 Task: Apply Clip Filter to Sci-Fi
Action: Mouse moved to (689, 271)
Screenshot: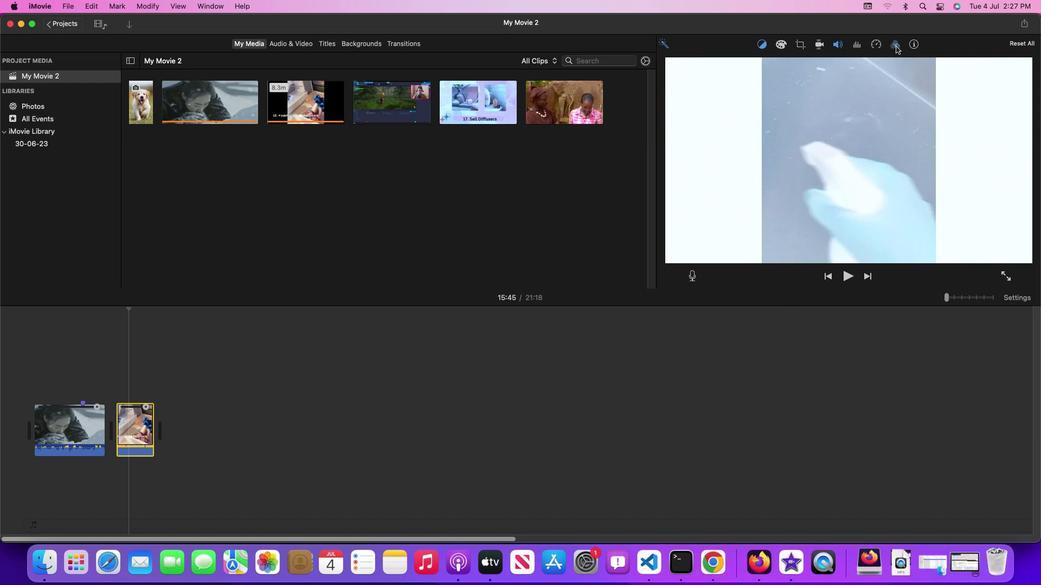 
Action: Mouse pressed left at (689, 271)
Screenshot: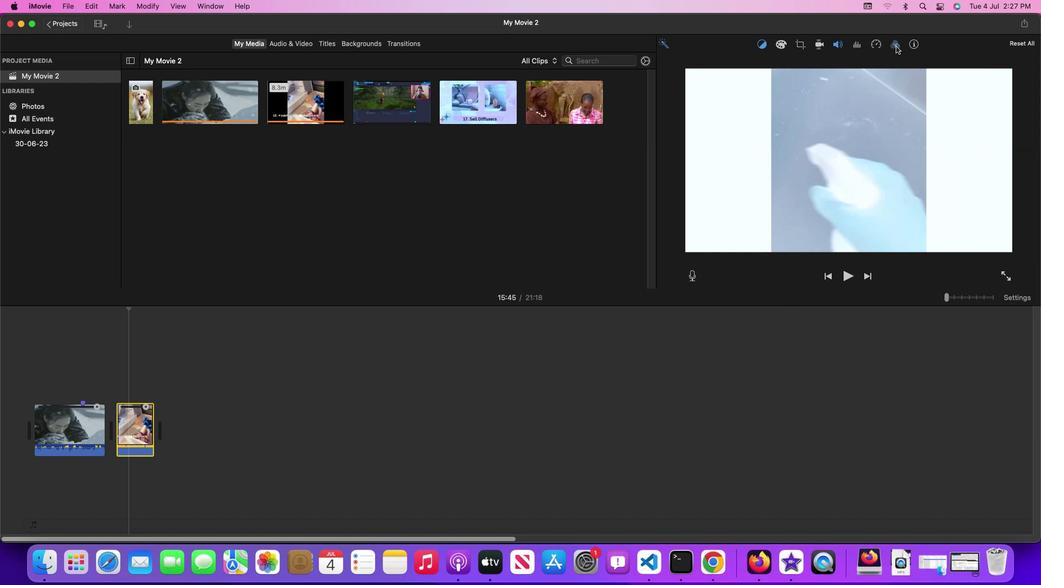 
Action: Mouse moved to (689, 271)
Screenshot: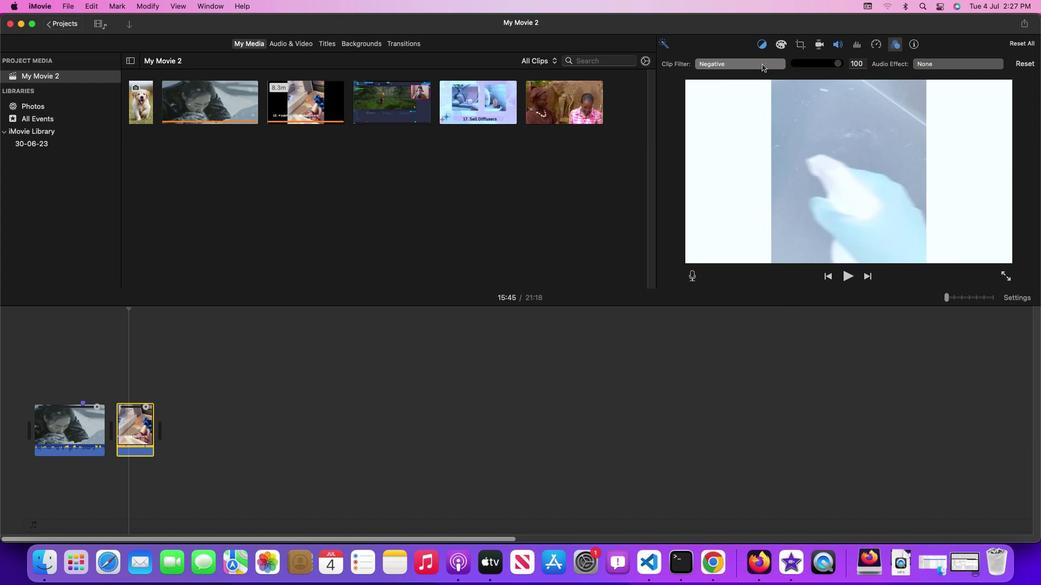 
Action: Mouse pressed left at (689, 271)
Screenshot: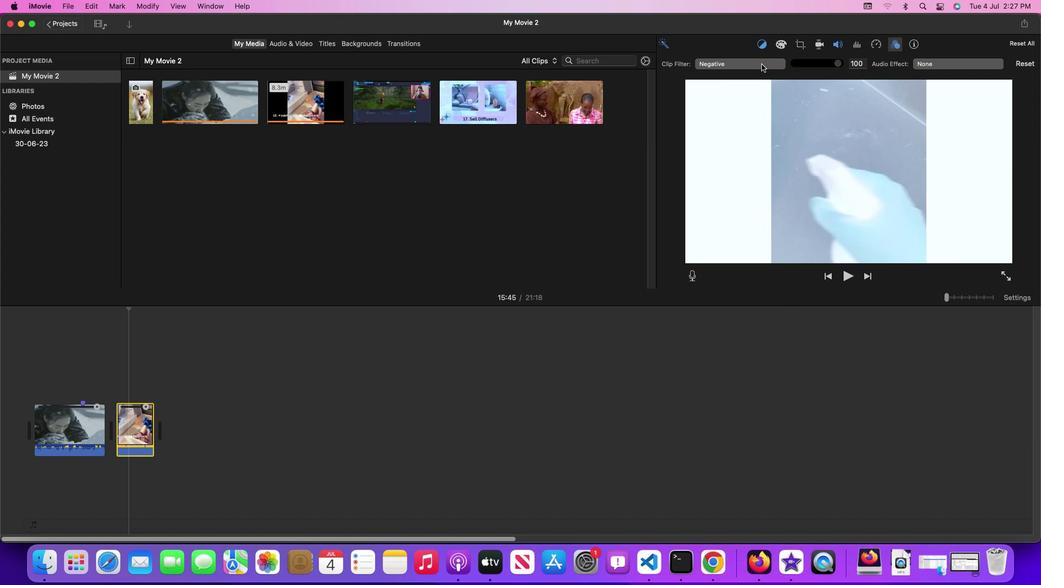 
Action: Mouse moved to (689, 271)
Screenshot: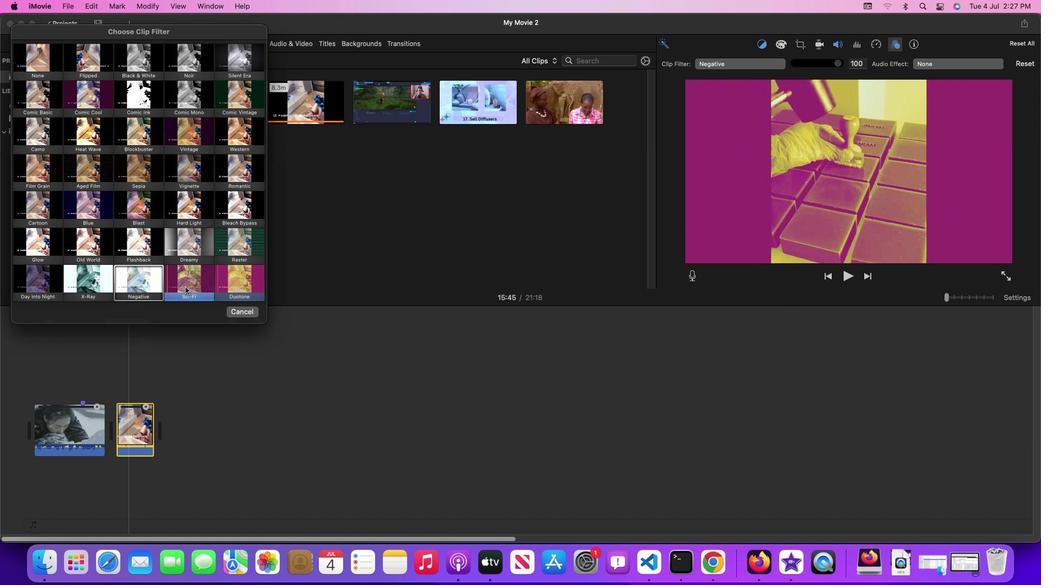 
Action: Mouse pressed left at (689, 271)
Screenshot: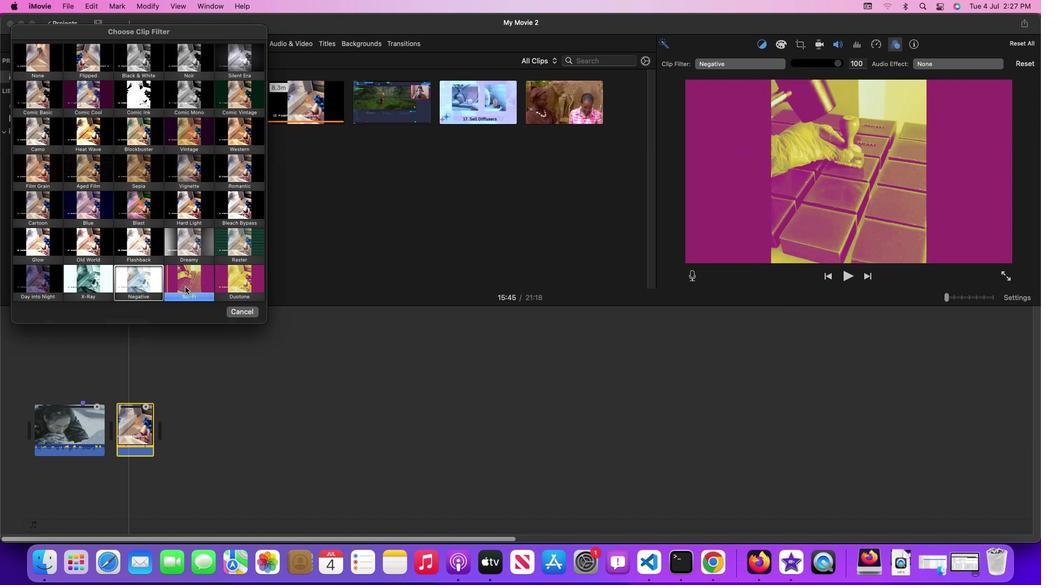 
Action: Mouse moved to (689, 271)
Screenshot: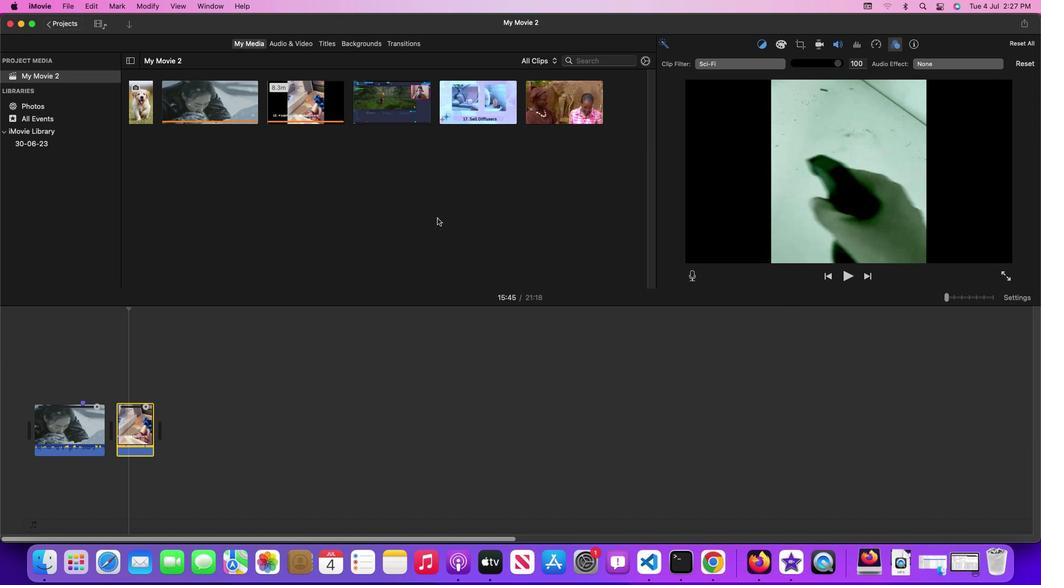 
